 Task: Create a due date automation trigger when advanced on, 2 hours after a card is due add dates not due next month.
Action: Mouse moved to (832, 220)
Screenshot: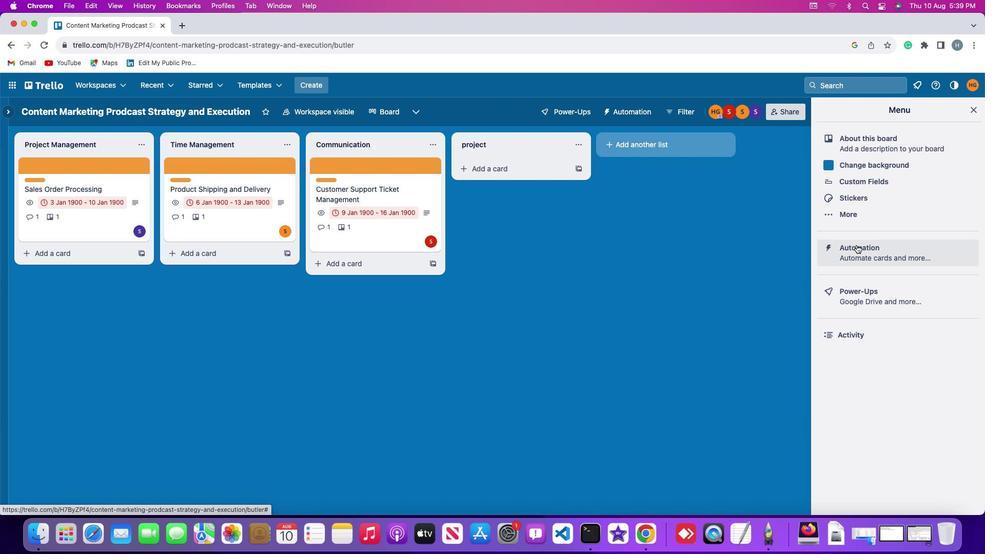 
Action: Mouse pressed left at (832, 220)
Screenshot: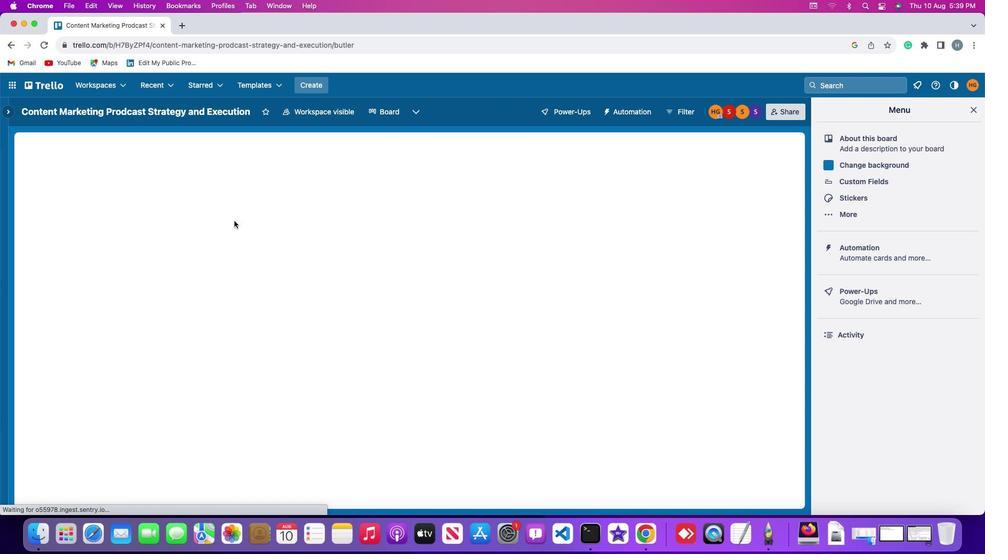 
Action: Mouse pressed left at (832, 220)
Screenshot: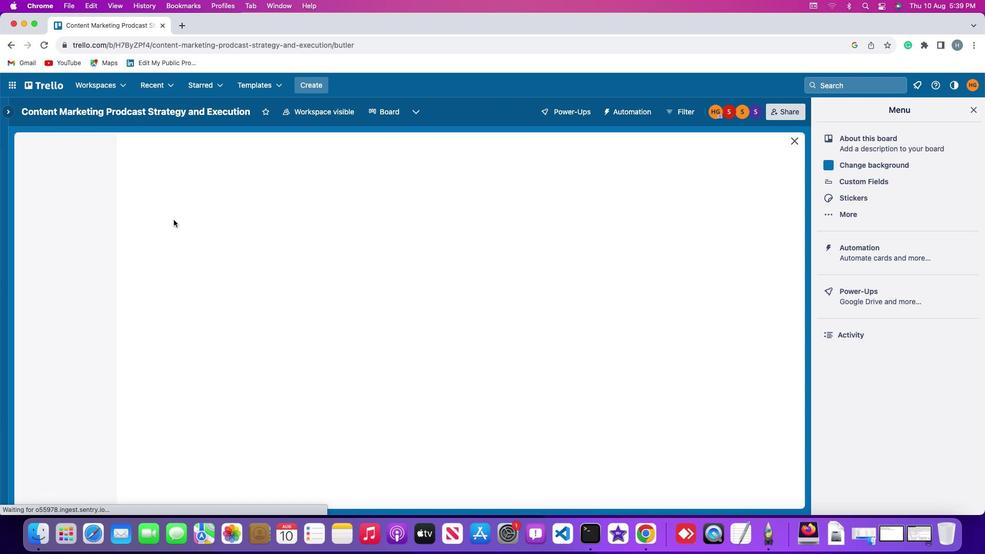 
Action: Mouse moved to (32, 216)
Screenshot: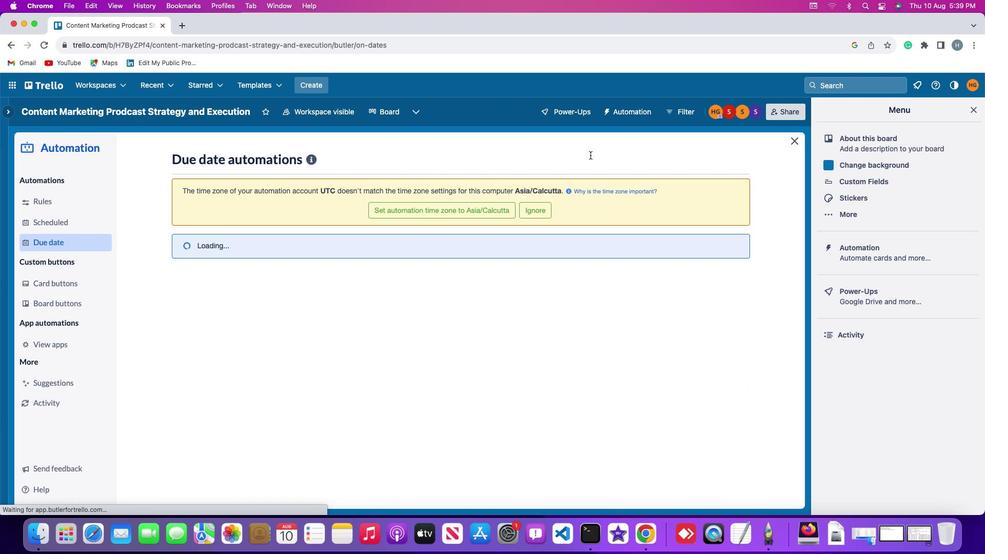 
Action: Mouse pressed left at (32, 216)
Screenshot: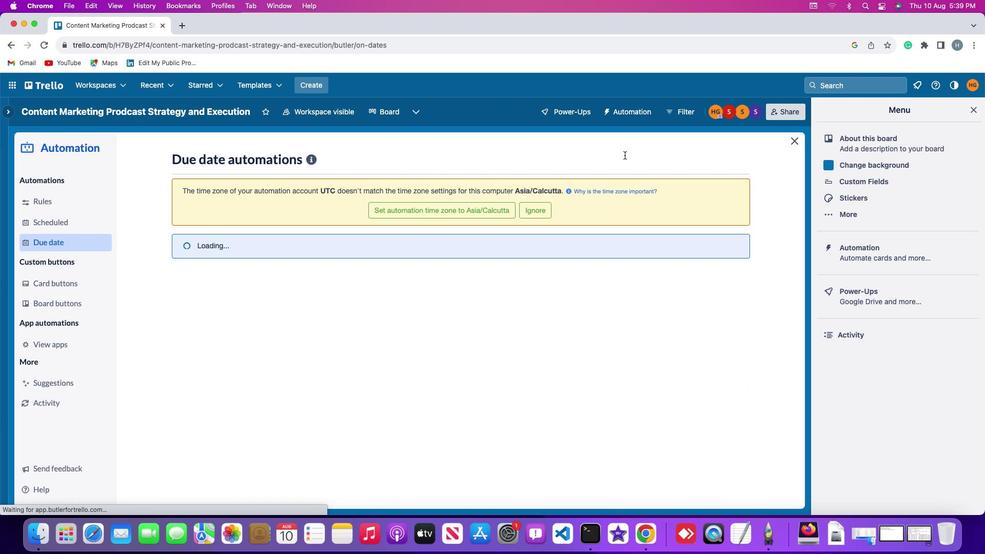 
Action: Mouse moved to (653, 131)
Screenshot: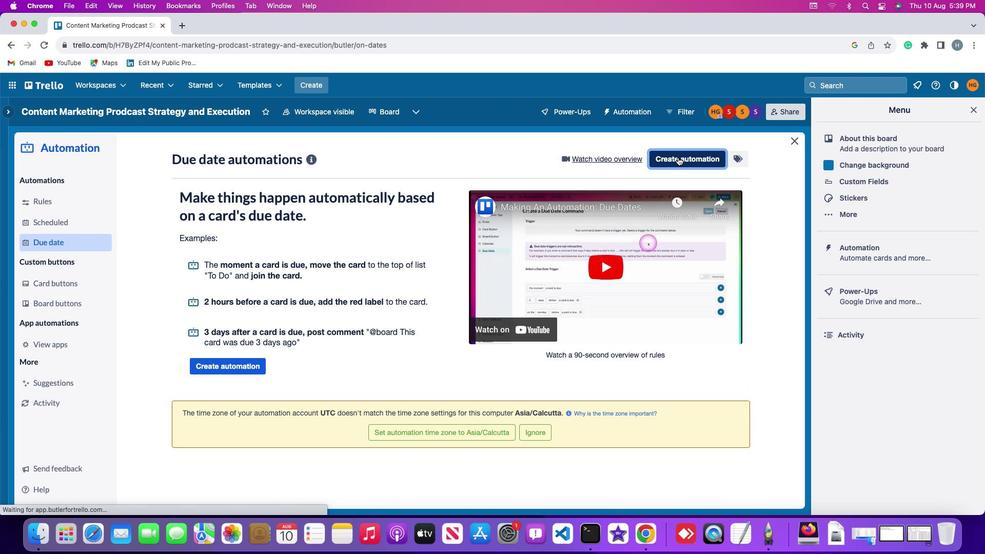 
Action: Mouse pressed left at (653, 131)
Screenshot: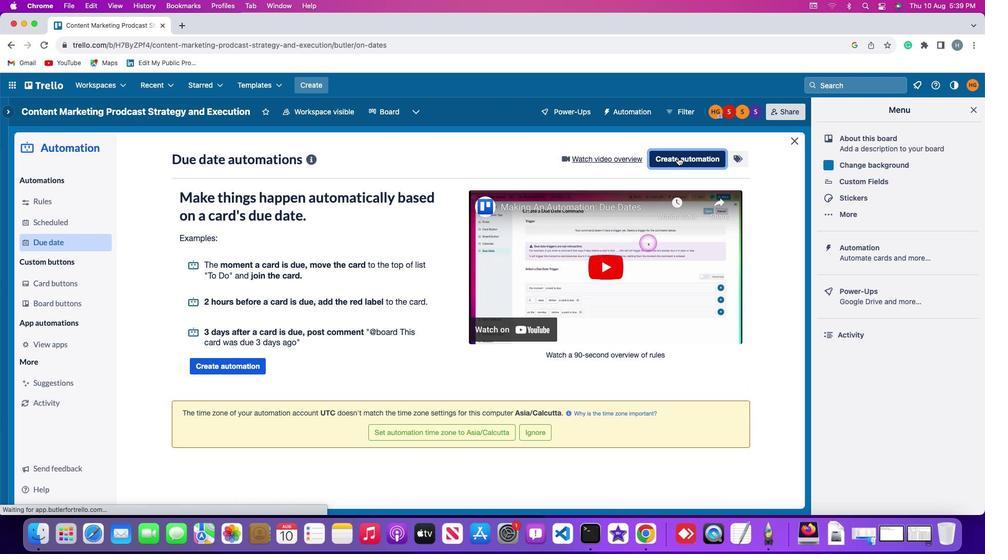 
Action: Mouse moved to (203, 235)
Screenshot: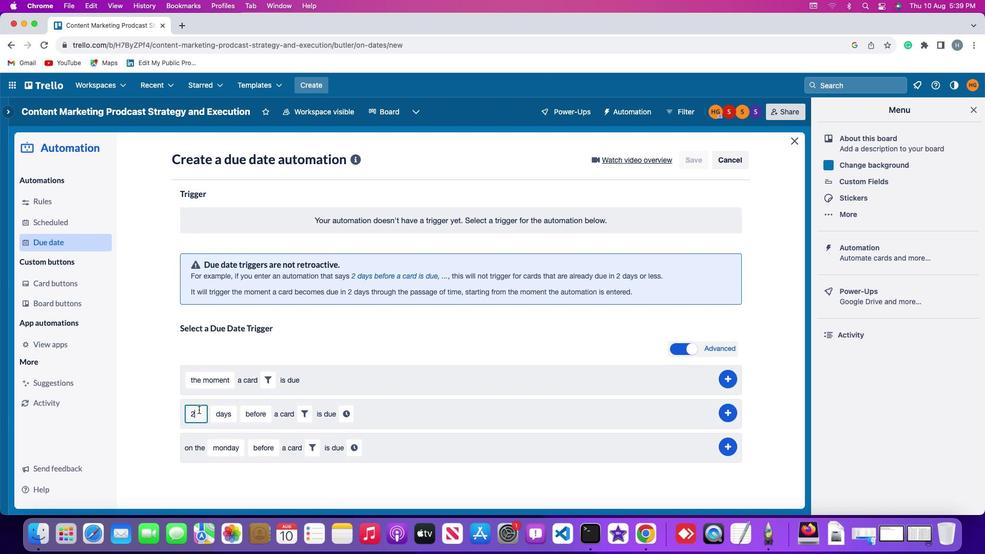 
Action: Mouse pressed left at (203, 235)
Screenshot: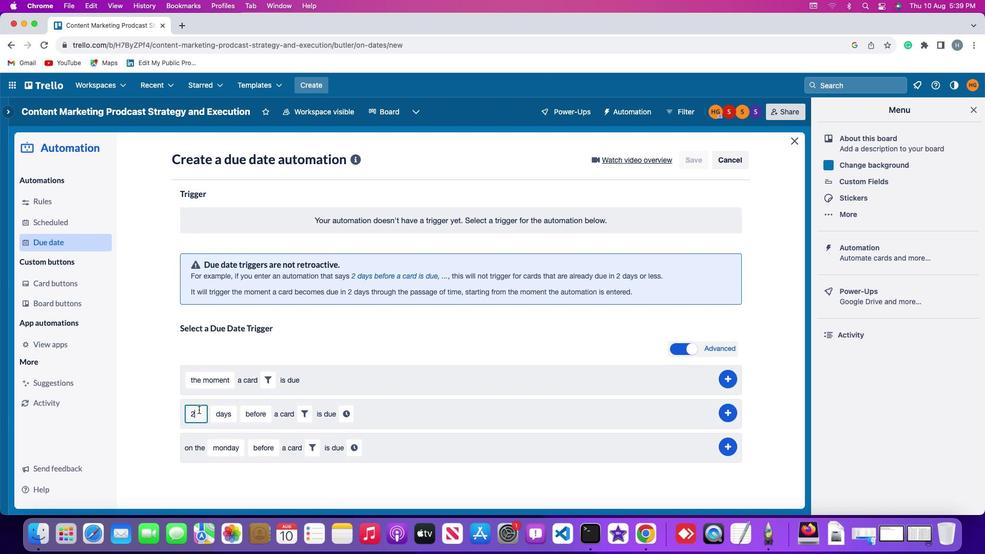 
Action: Mouse moved to (173, 384)
Screenshot: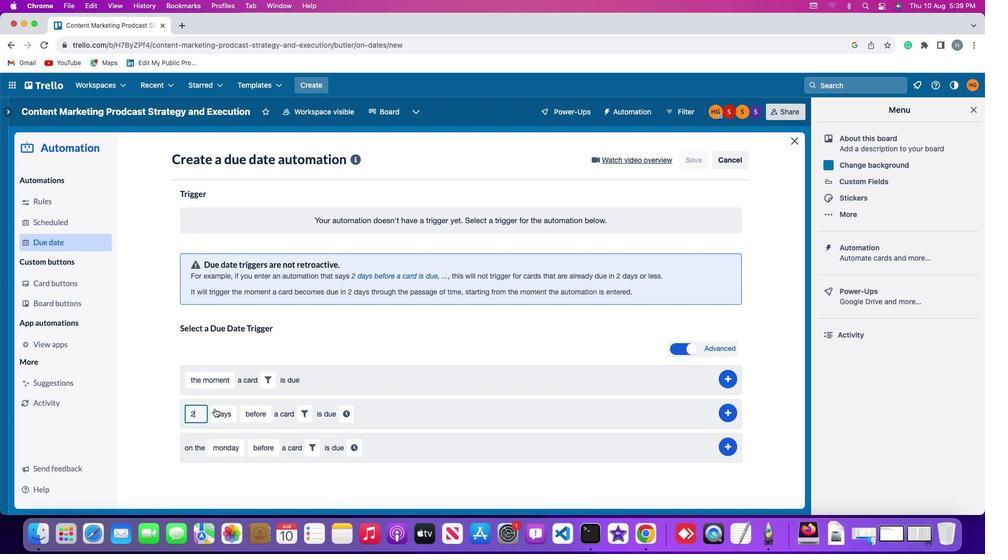 
Action: Mouse pressed left at (173, 384)
Screenshot: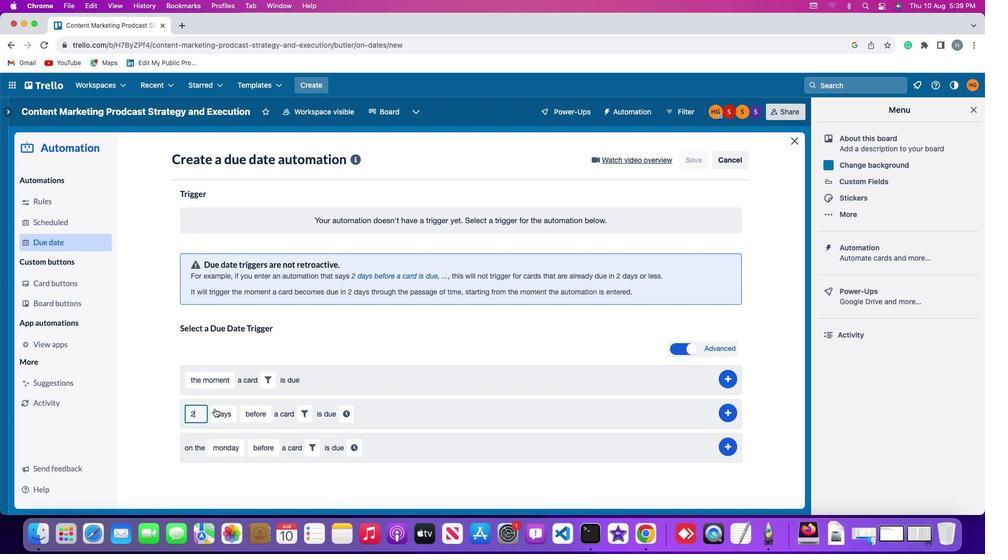 
Action: Mouse moved to (176, 383)
Screenshot: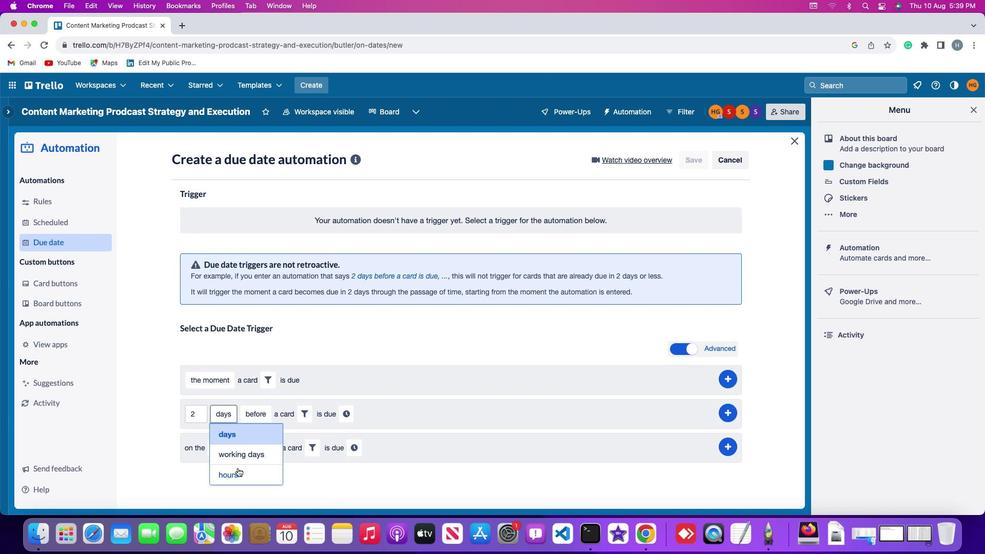 
Action: Key pressed Key.backspace
Screenshot: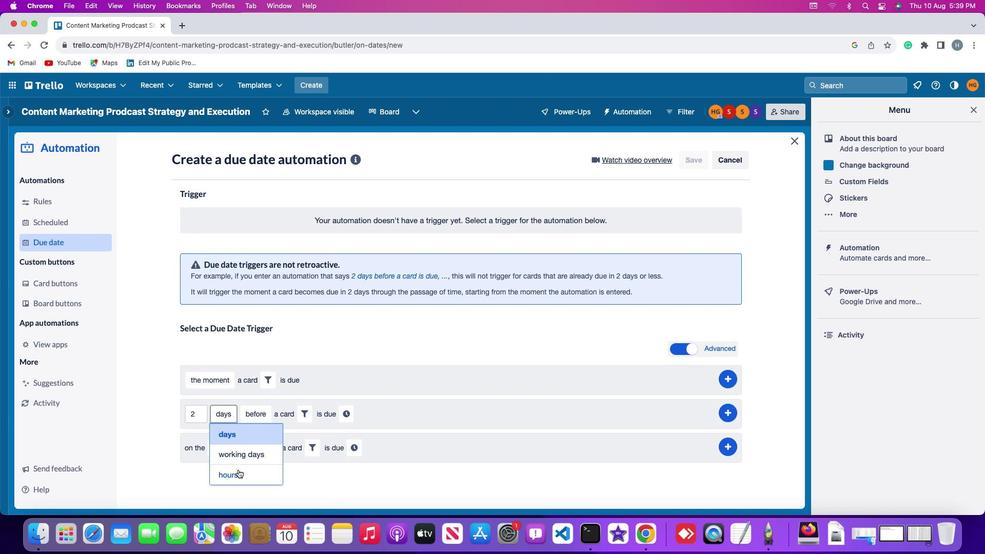 
Action: Mouse moved to (177, 383)
Screenshot: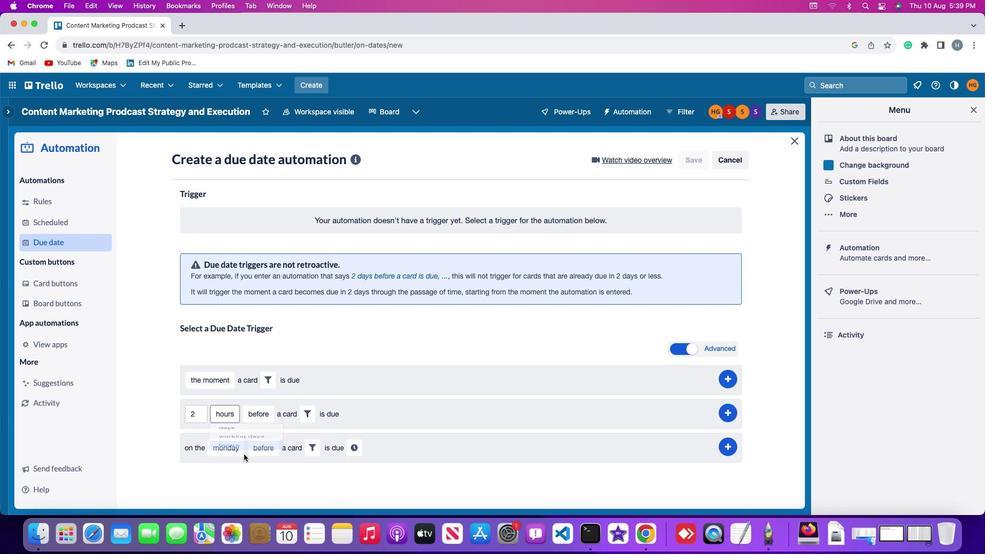 
Action: Key pressed '2'
Screenshot: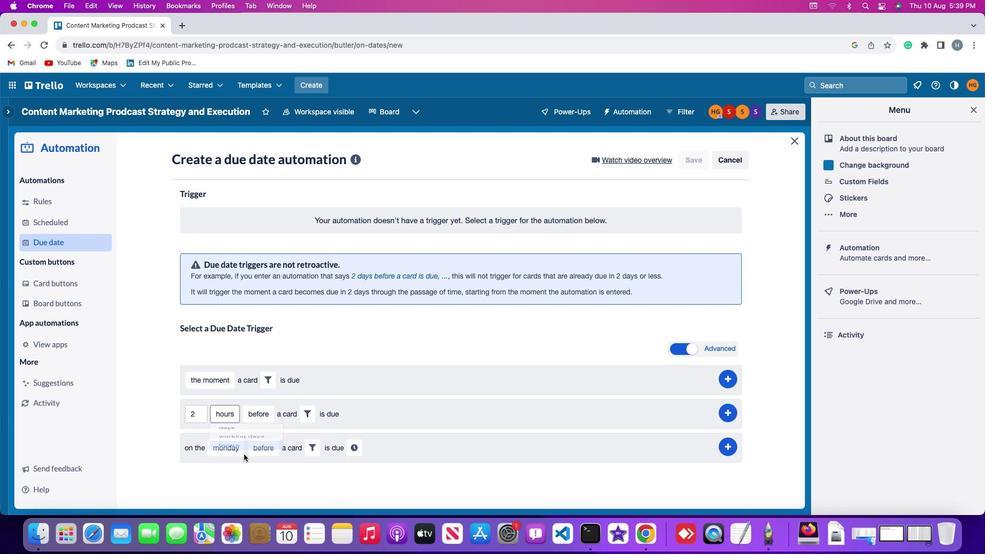 
Action: Mouse moved to (200, 383)
Screenshot: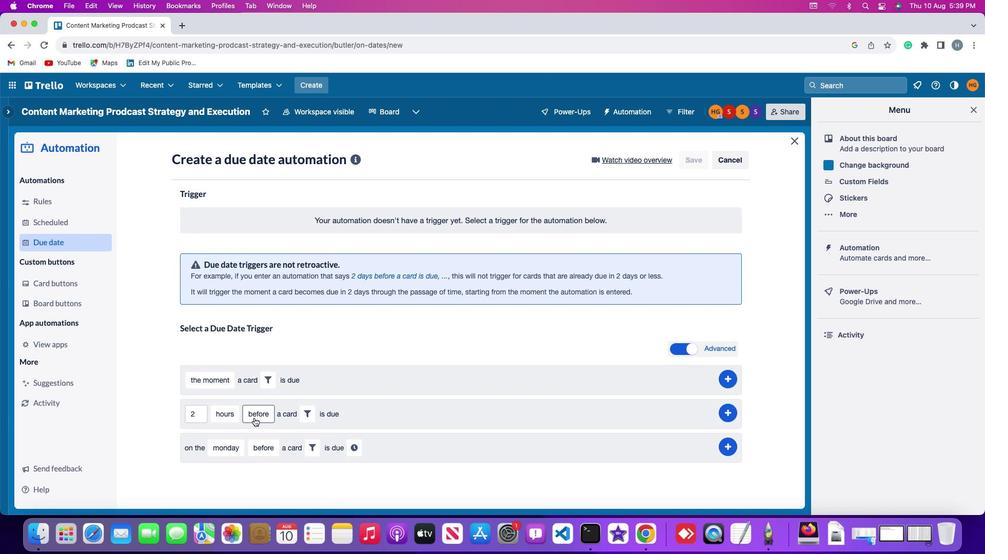 
Action: Mouse pressed left at (200, 383)
Screenshot: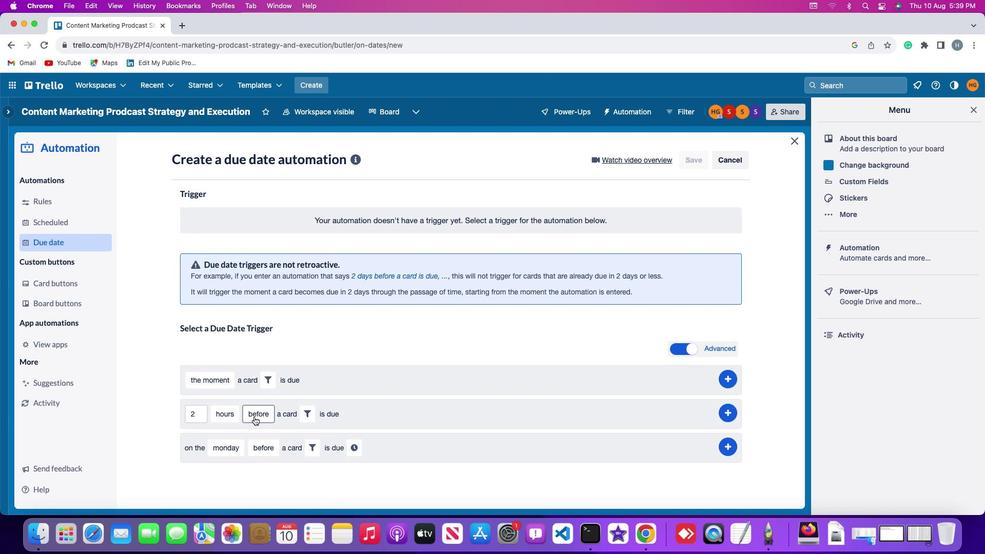 
Action: Mouse moved to (213, 445)
Screenshot: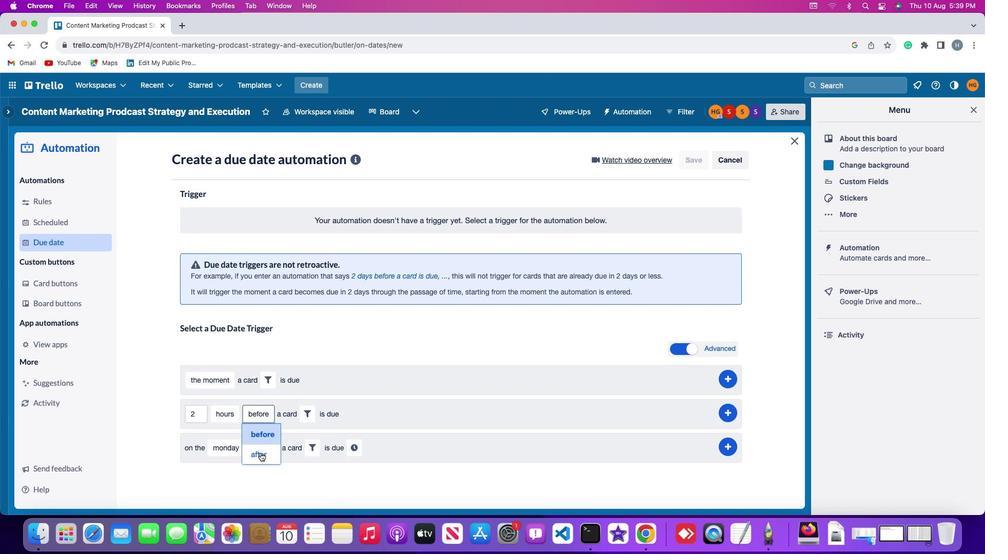 
Action: Mouse pressed left at (213, 445)
Screenshot: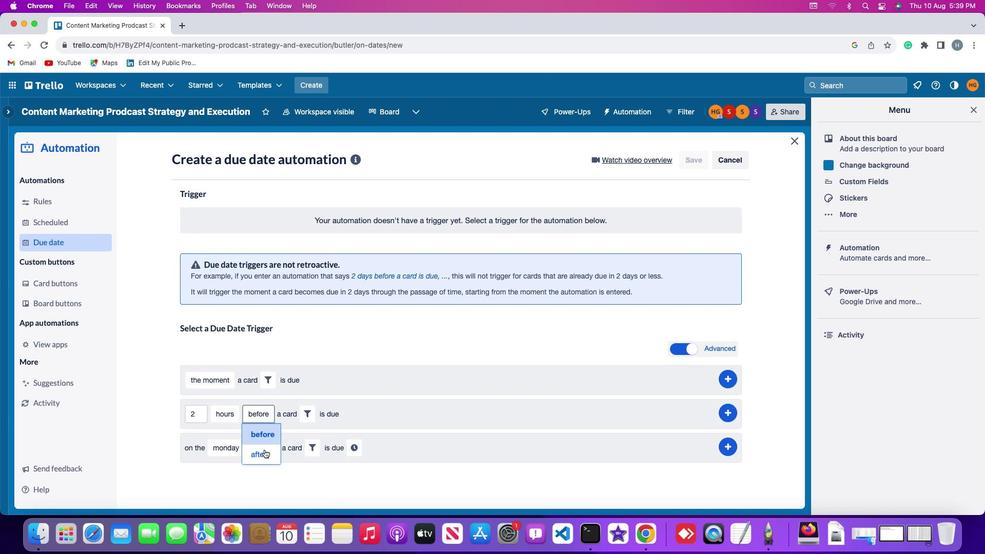 
Action: Mouse moved to (228, 392)
Screenshot: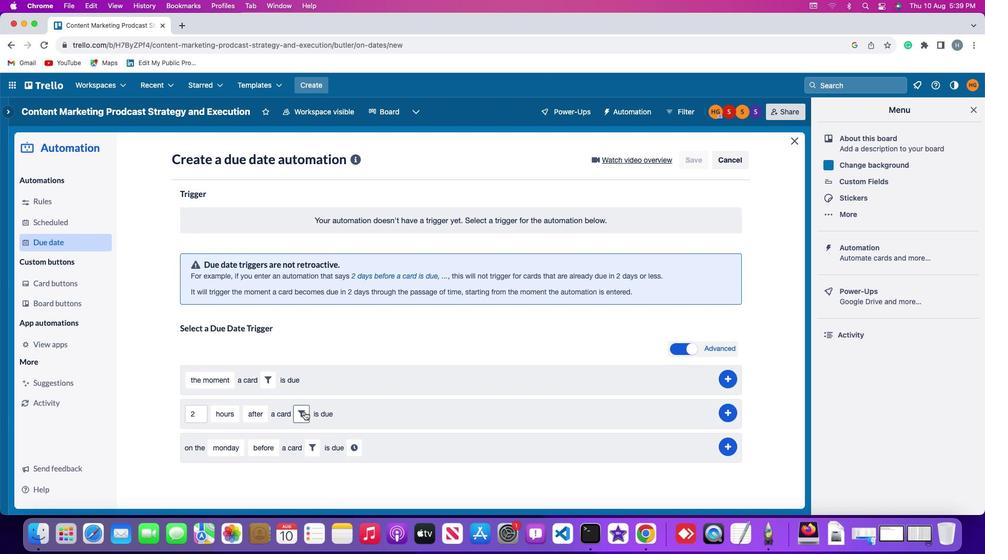 
Action: Mouse pressed left at (228, 392)
Screenshot: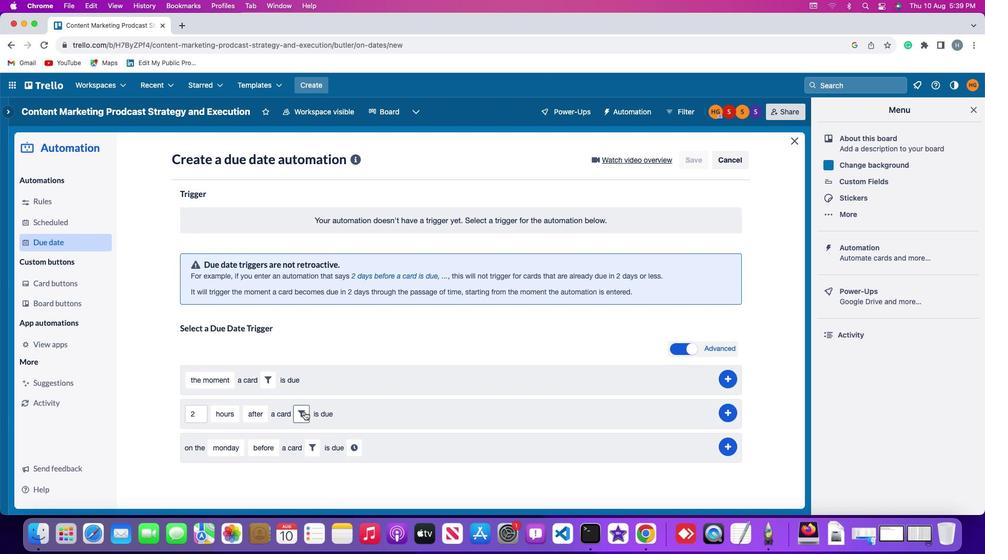 
Action: Mouse moved to (235, 428)
Screenshot: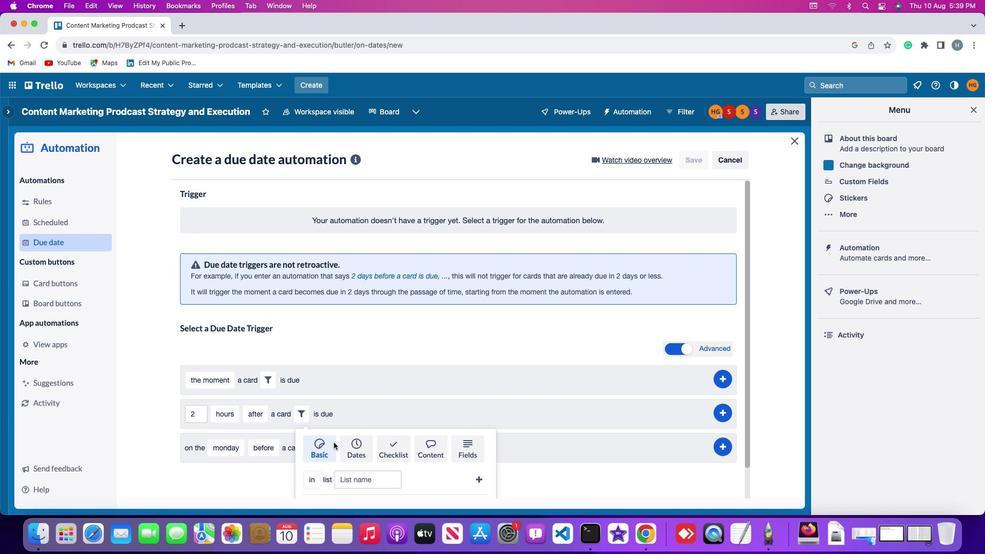 
Action: Mouse pressed left at (235, 428)
Screenshot: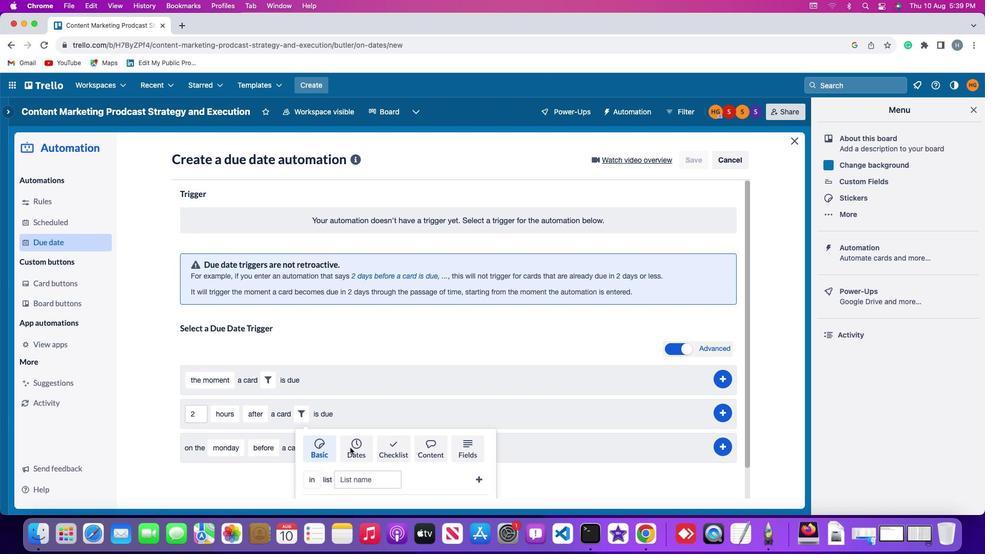
Action: Mouse moved to (279, 387)
Screenshot: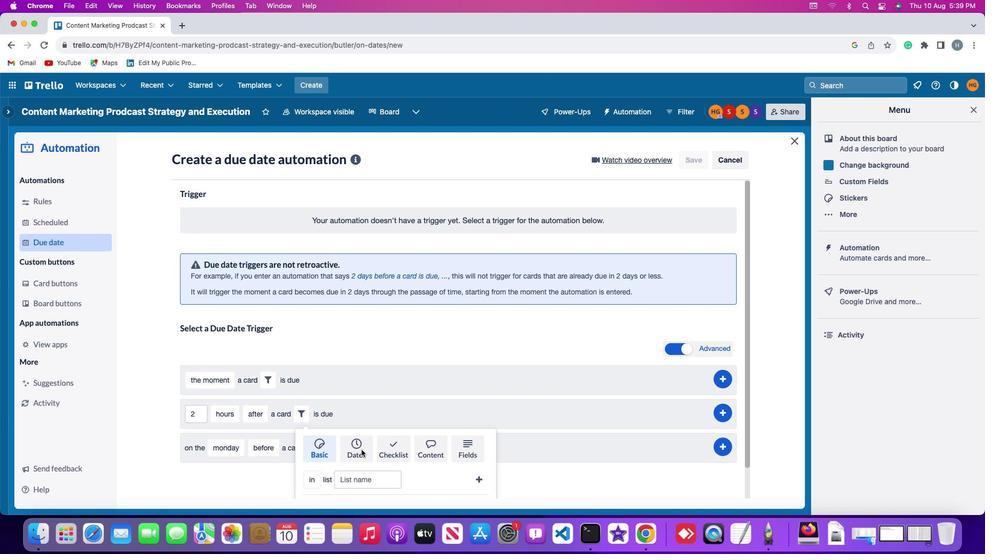 
Action: Mouse pressed left at (279, 387)
Screenshot: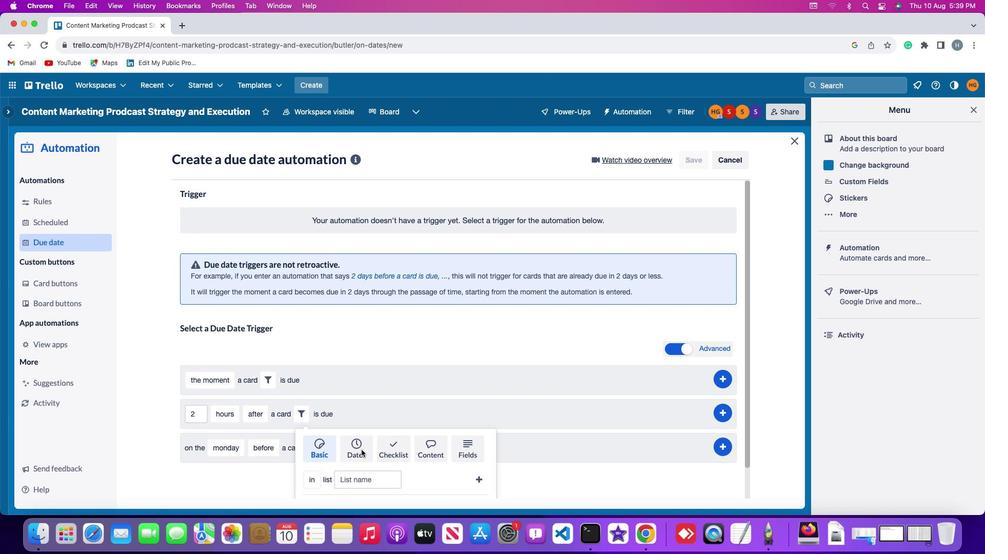 
Action: Mouse moved to (336, 424)
Screenshot: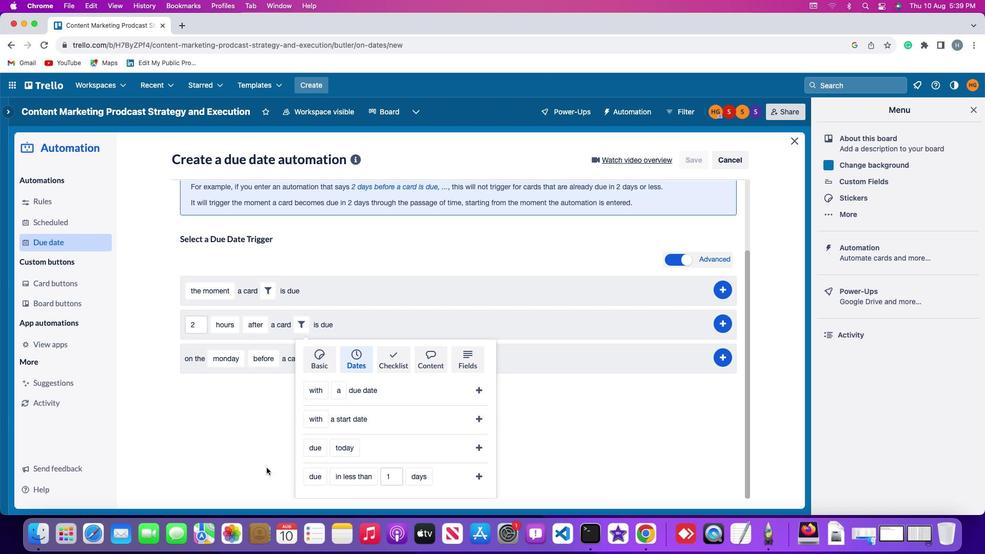
Action: Mouse pressed left at (336, 424)
Screenshot: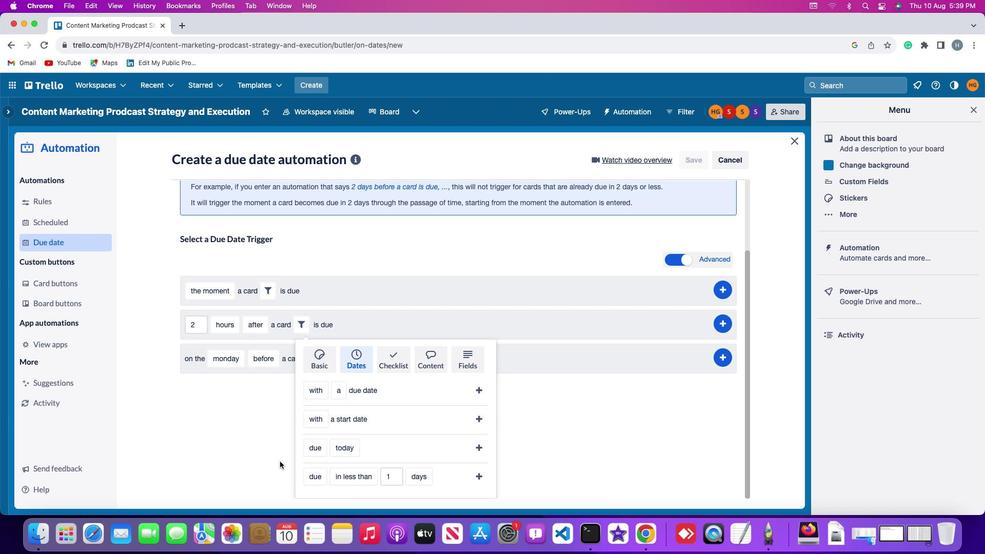 
Action: Mouse moved to (252, 446)
Screenshot: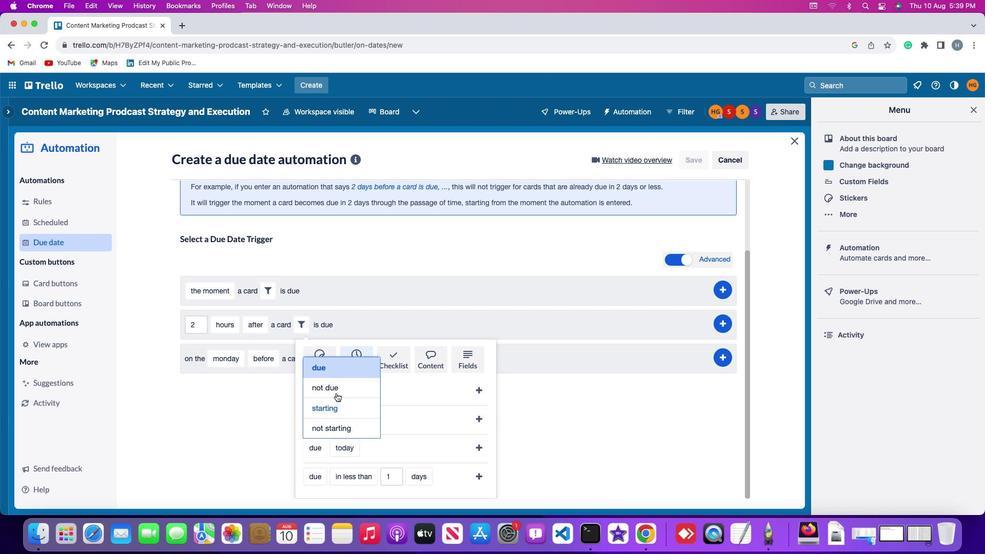 
Action: Mouse scrolled (252, 446) with delta (-24, -25)
Screenshot: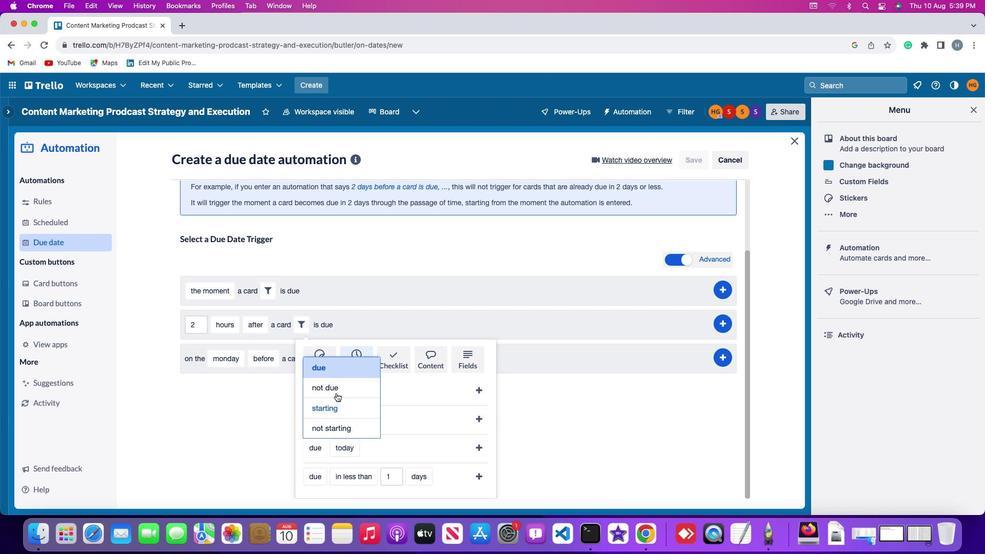 
Action: Mouse scrolled (252, 446) with delta (-24, -25)
Screenshot: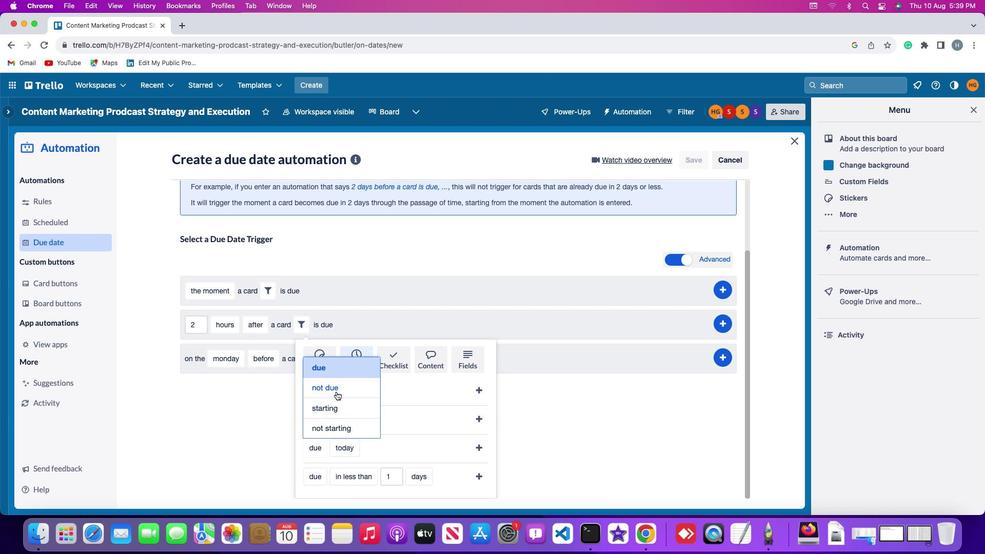
Action: Mouse scrolled (252, 446) with delta (-24, -26)
Screenshot: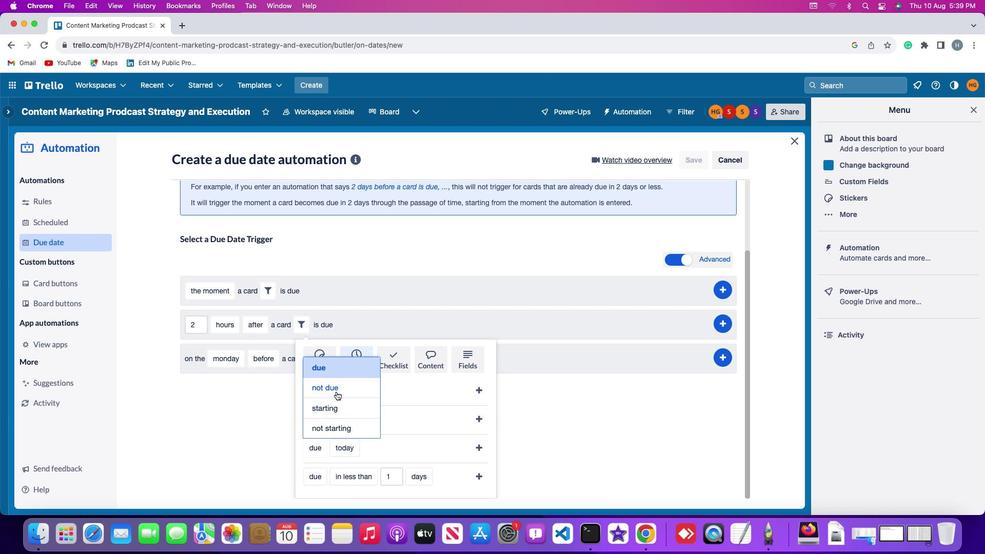 
Action: Mouse scrolled (252, 446) with delta (-24, -27)
Screenshot: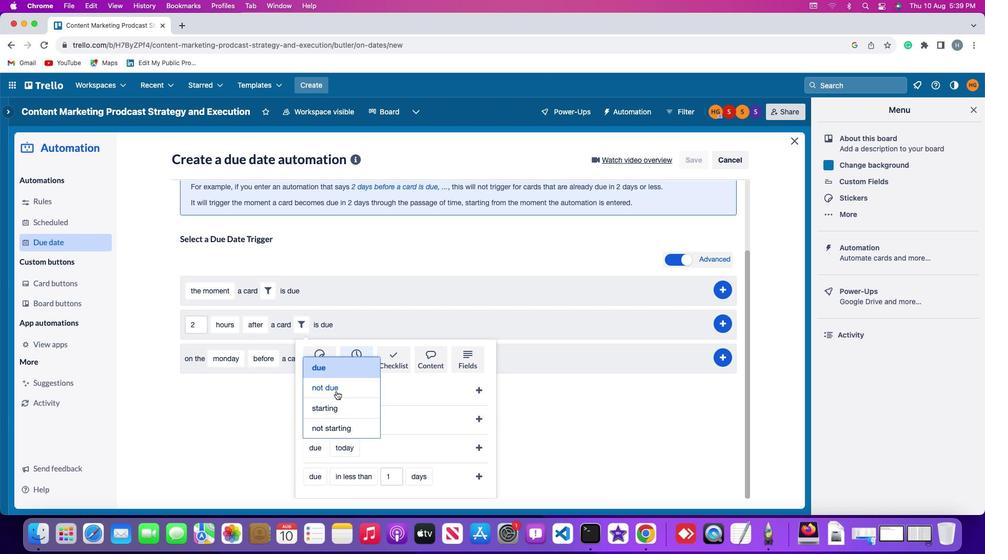 
Action: Mouse moved to (251, 445)
Screenshot: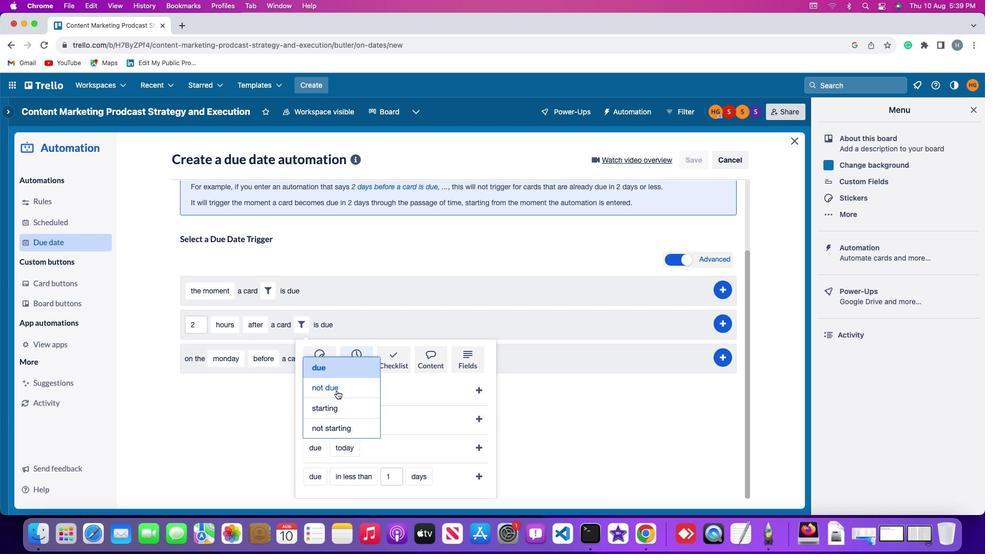 
Action: Mouse scrolled (251, 445) with delta (-24, -27)
Screenshot: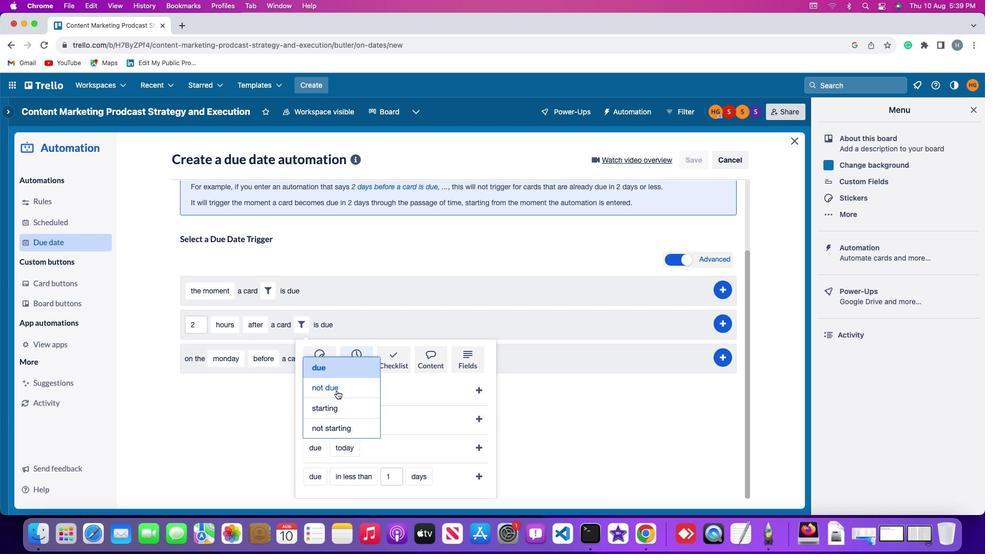 
Action: Mouse moved to (239, 442)
Screenshot: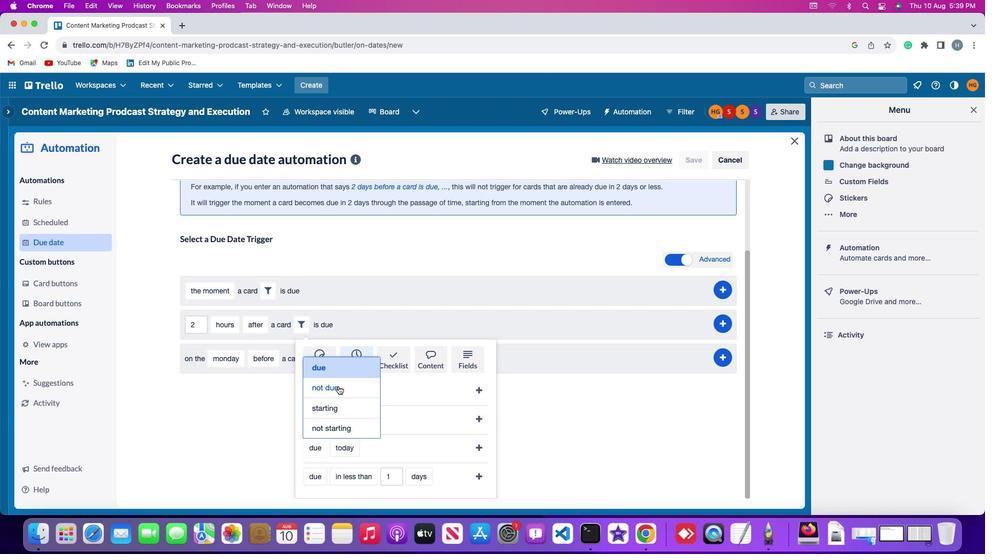 
Action: Mouse scrolled (239, 442) with delta (-24, -25)
Screenshot: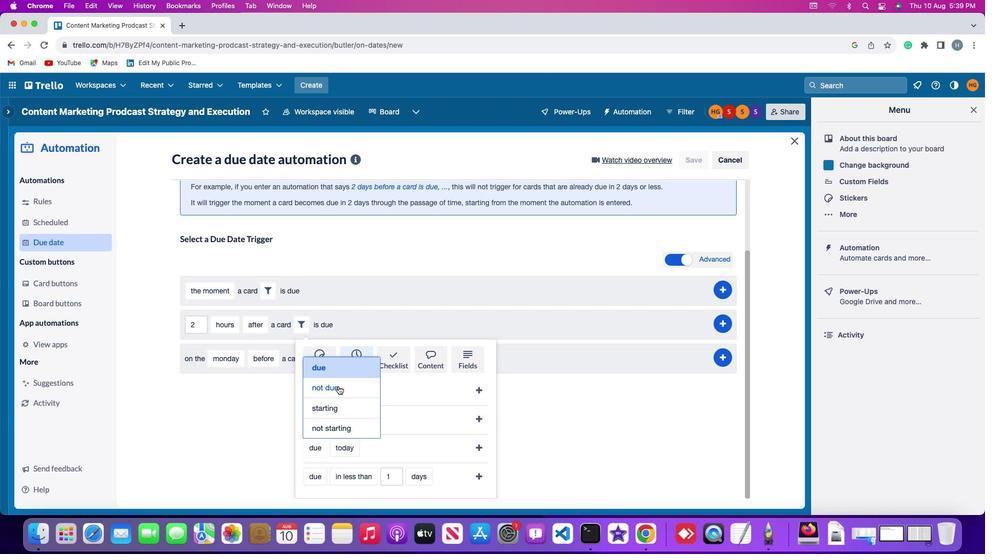 
Action: Mouse moved to (239, 442)
Screenshot: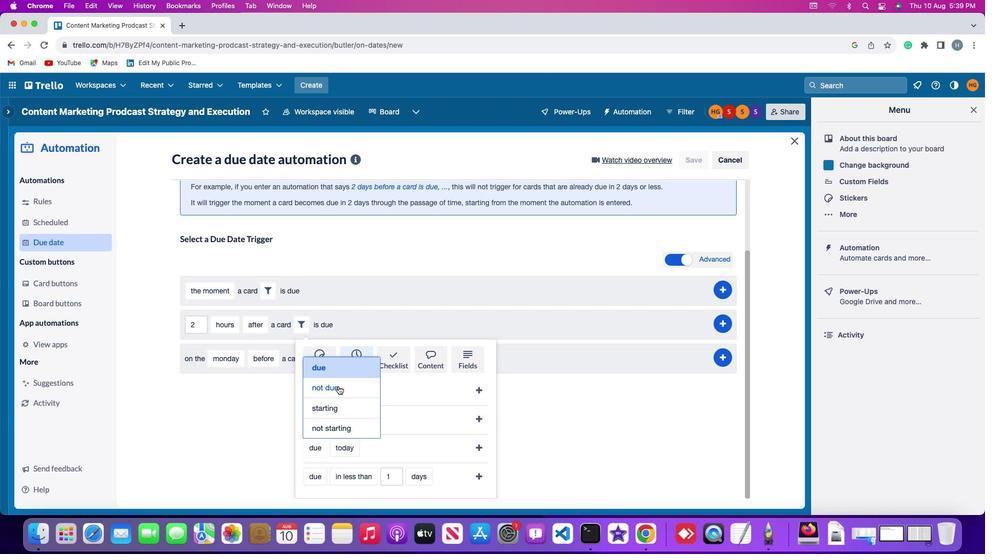 
Action: Mouse scrolled (239, 442) with delta (-24, -25)
Screenshot: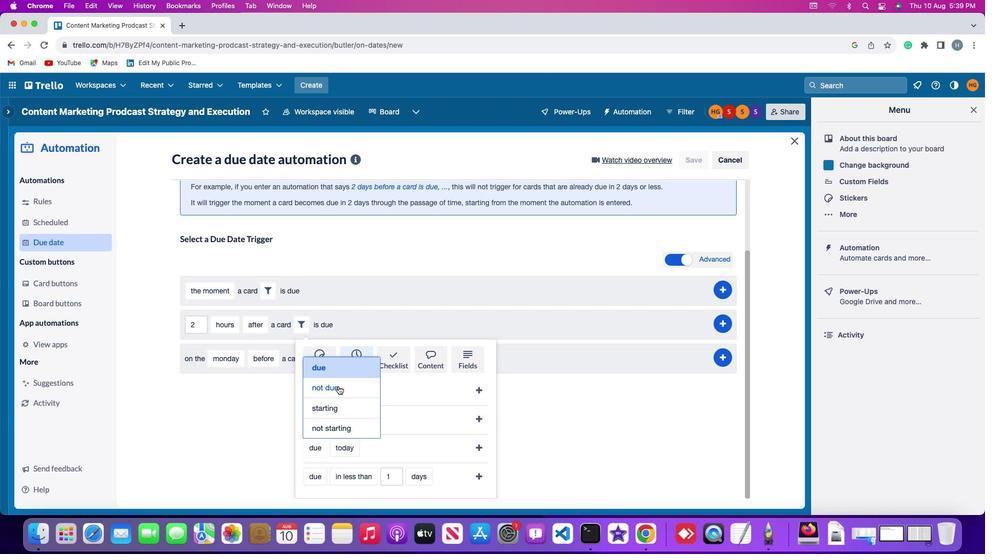 
Action: Mouse scrolled (239, 442) with delta (-24, -26)
Screenshot: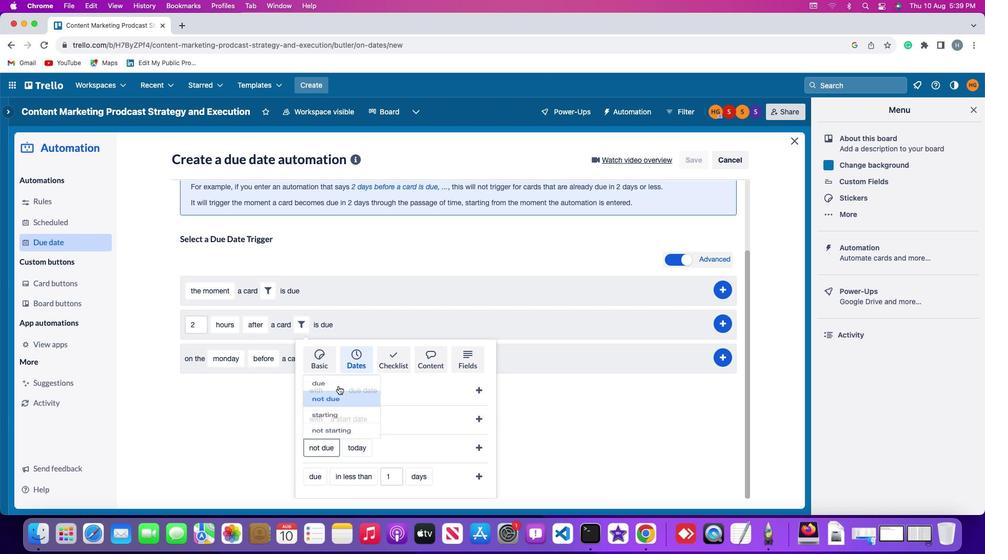 
Action: Mouse moved to (292, 426)
Screenshot: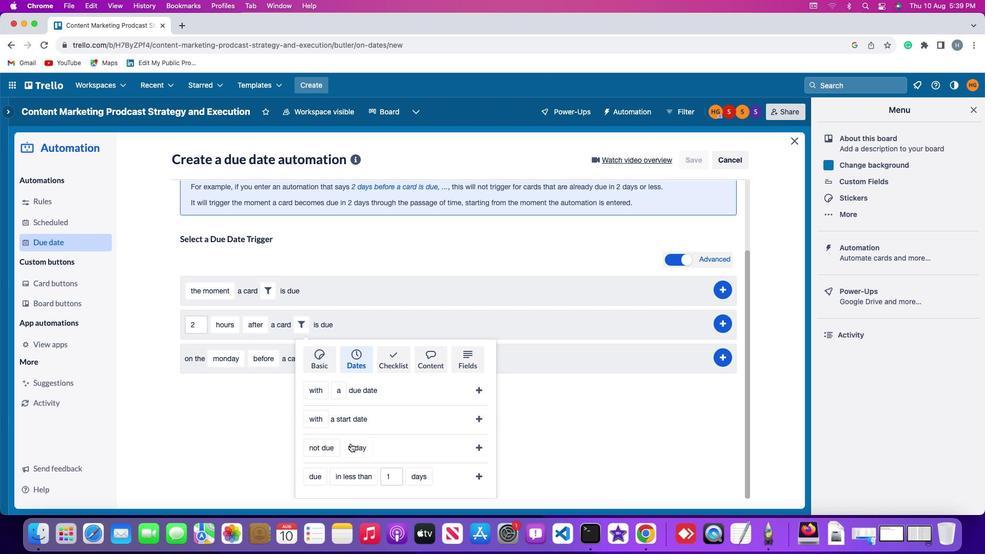 
Action: Mouse pressed left at (292, 426)
Screenshot: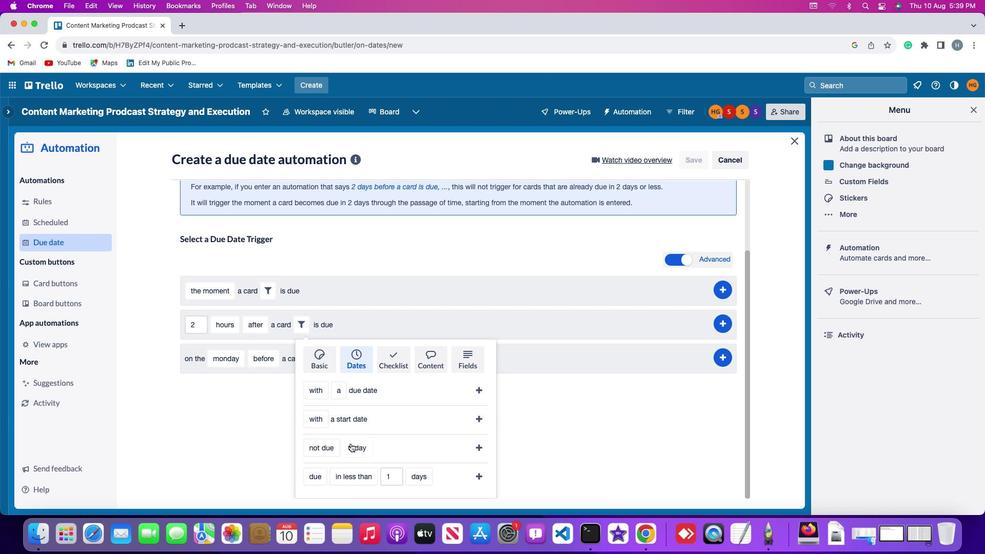 
Action: Mouse moved to (313, 361)
Screenshot: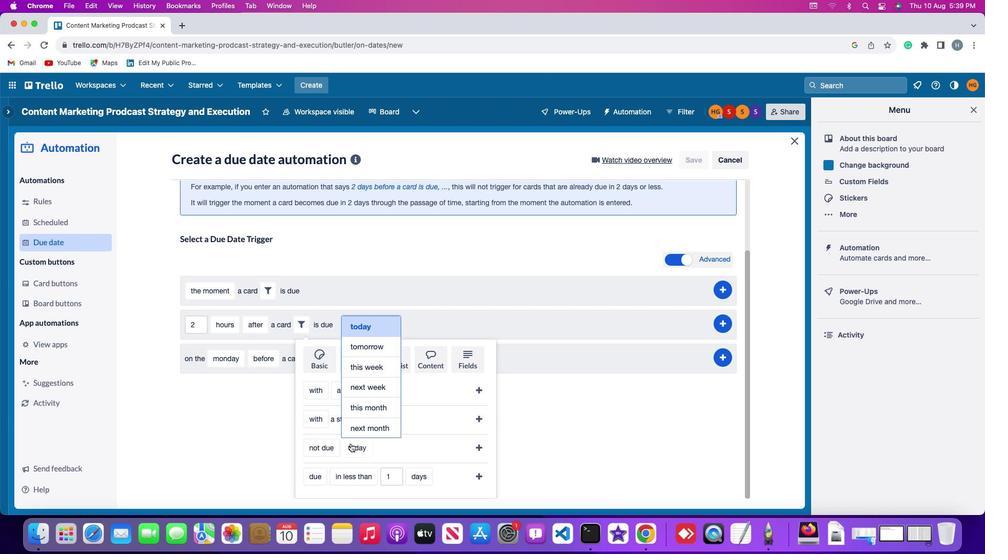 
Action: Mouse pressed left at (313, 361)
Screenshot: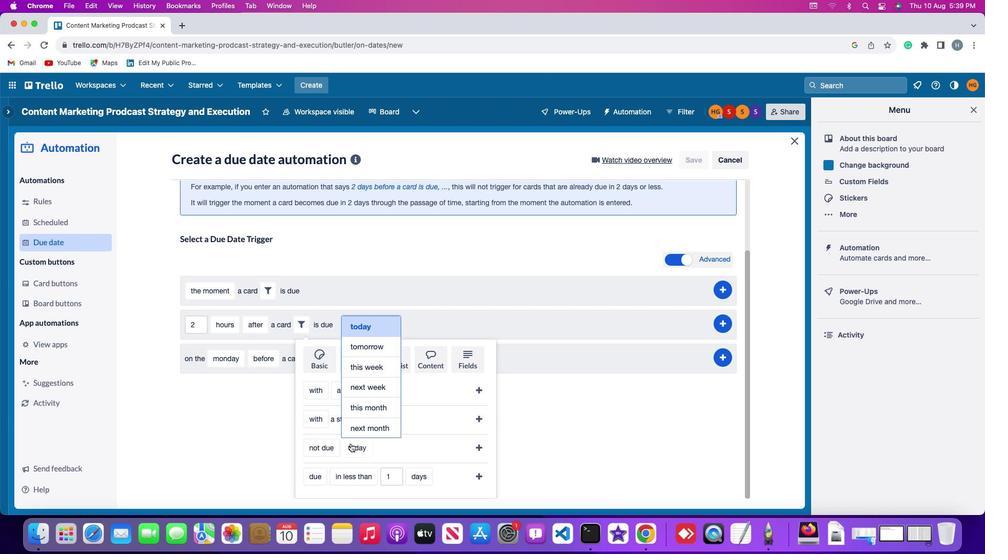 
Action: Mouse moved to (325, 418)
Screenshot: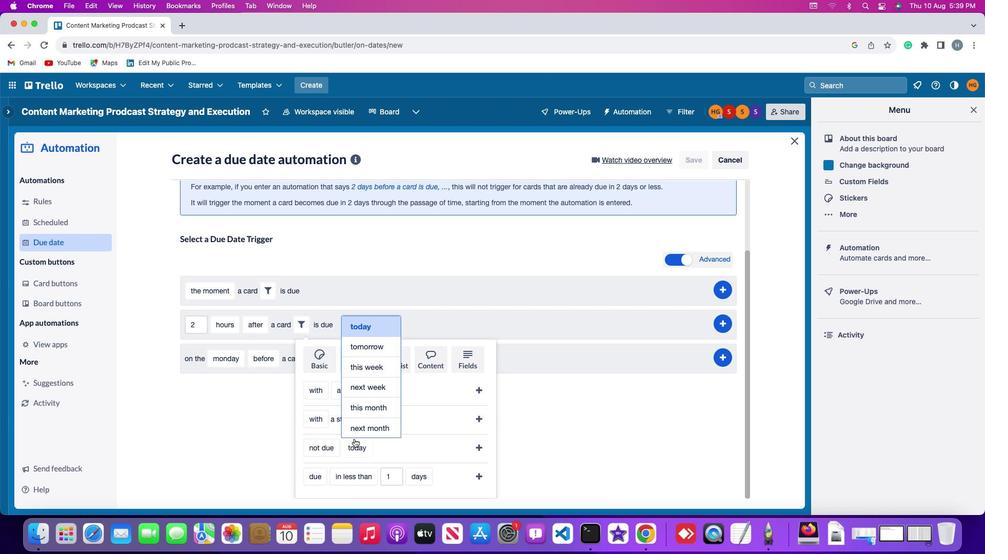 
Action: Mouse pressed left at (325, 418)
Screenshot: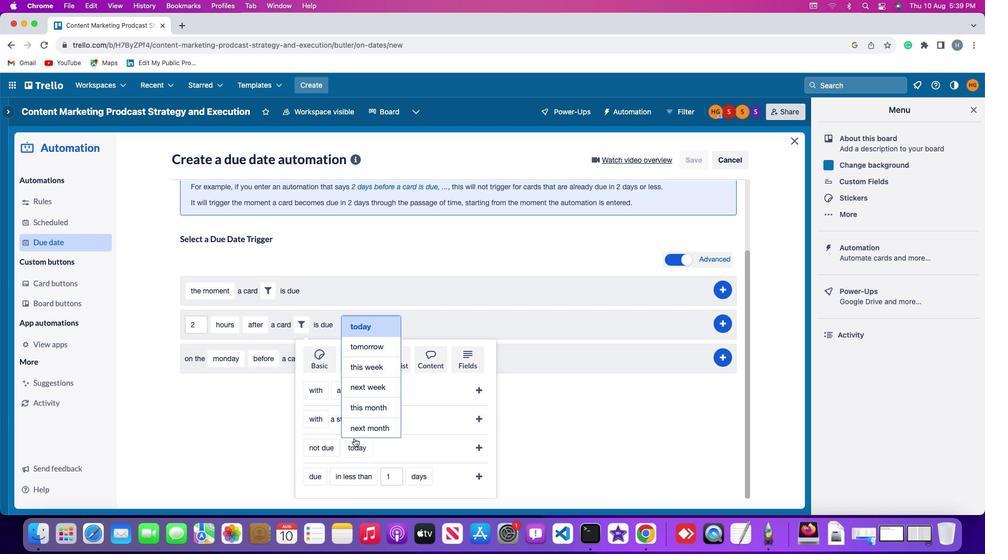 
Action: Mouse moved to (334, 404)
Screenshot: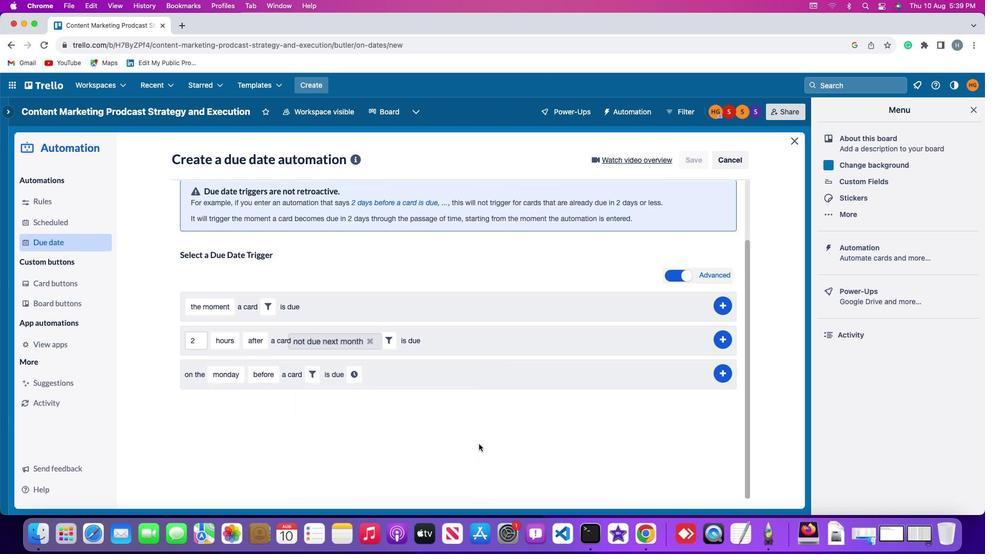 
Action: Mouse pressed left at (334, 404)
Screenshot: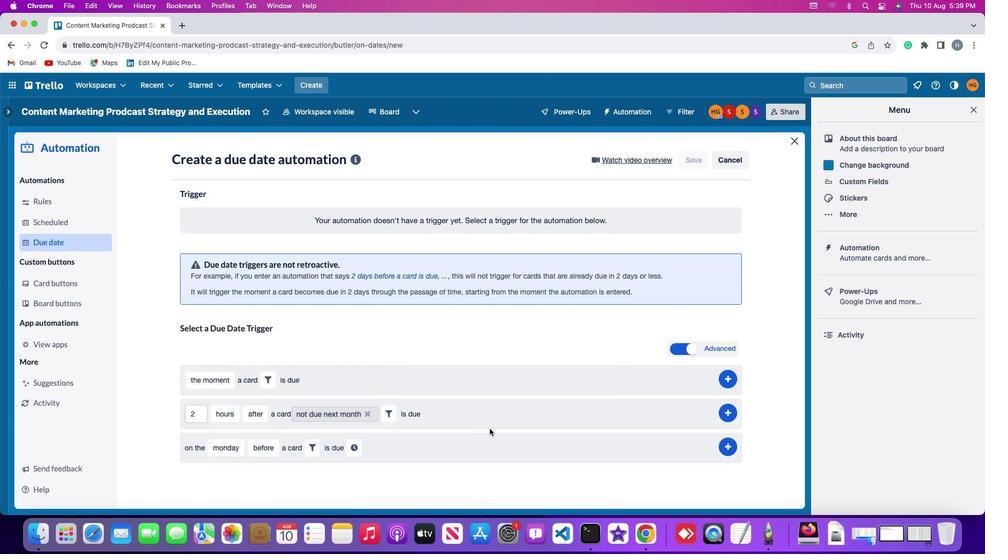 
Action: Mouse moved to (452, 423)
Screenshot: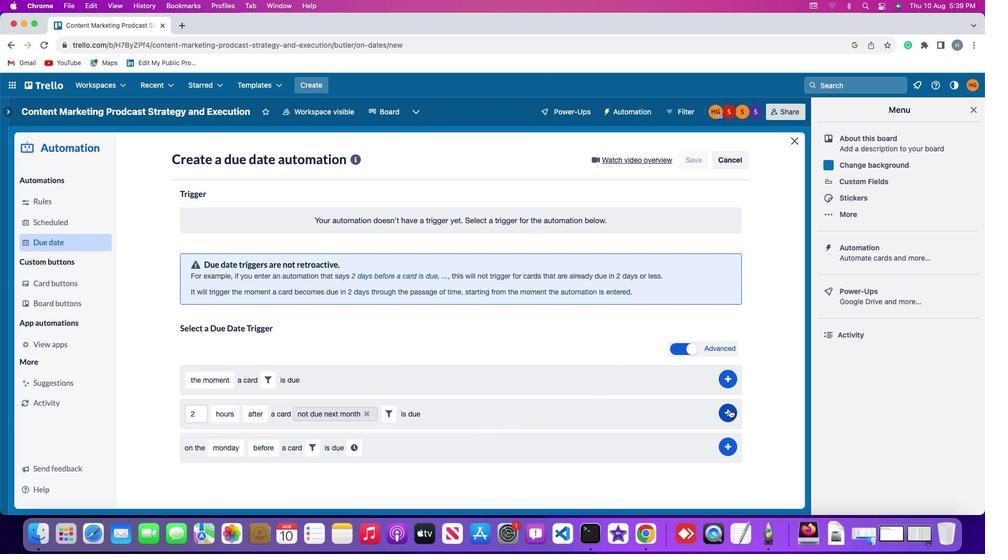 
Action: Mouse pressed left at (452, 423)
Screenshot: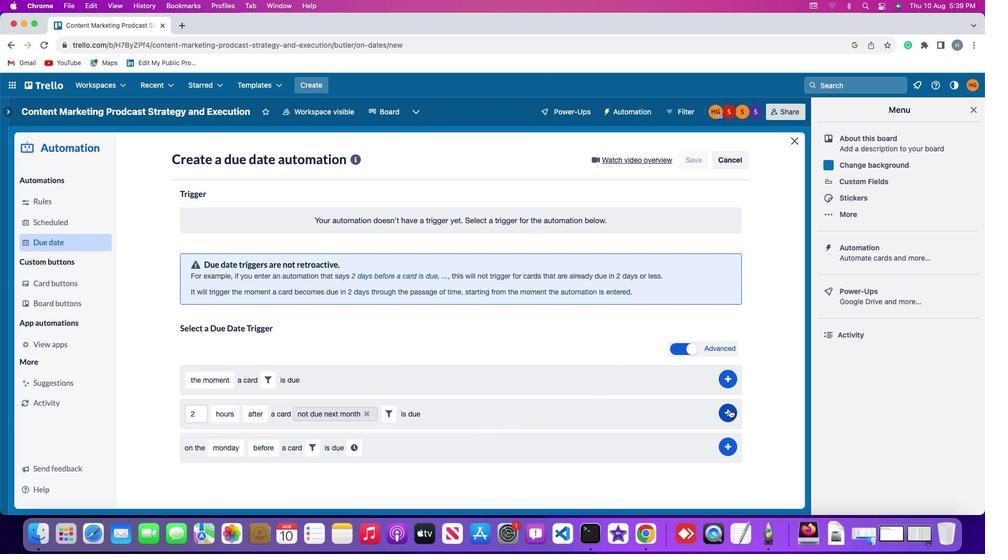 
Action: Mouse moved to (705, 384)
Screenshot: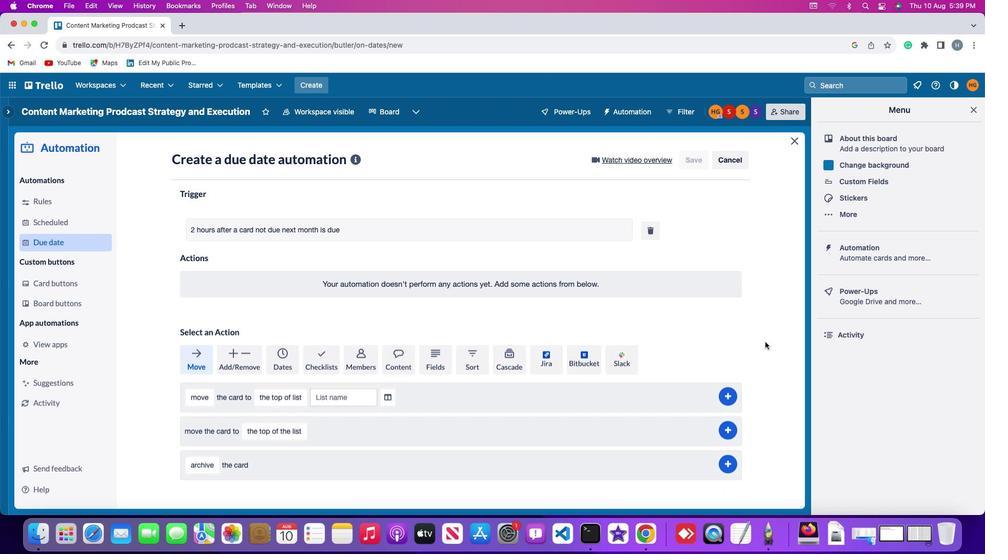 
Action: Mouse pressed left at (705, 384)
Screenshot: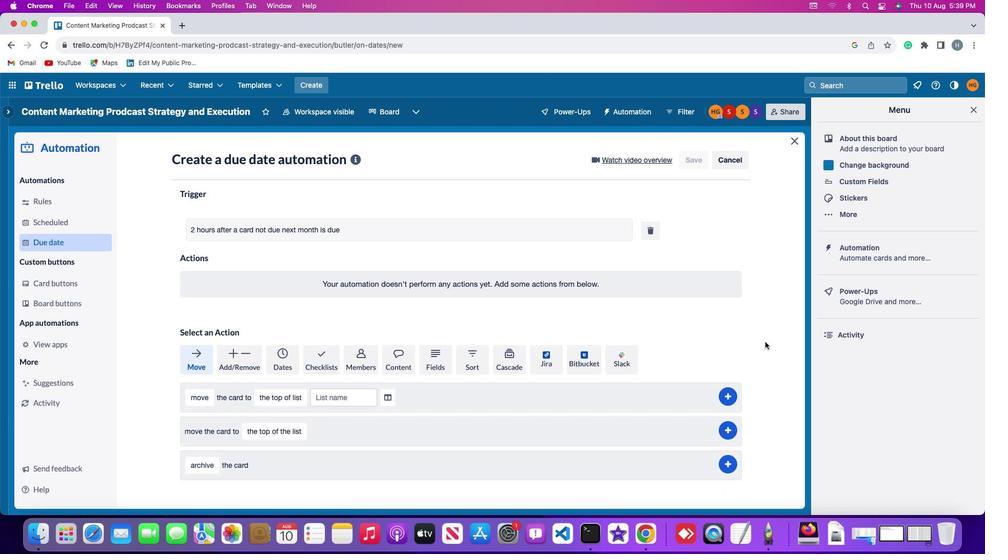 
Action: Mouse moved to (740, 317)
Screenshot: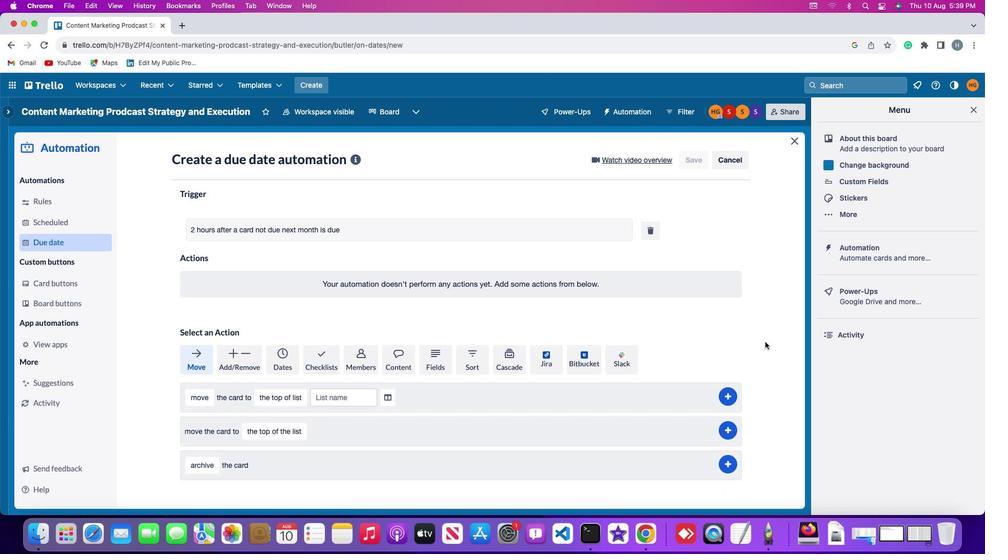 
